 Task: Select a due date automation when advanced on, the moment a card is due add dates not starting tomorrow.
Action: Mouse moved to (1270, 96)
Screenshot: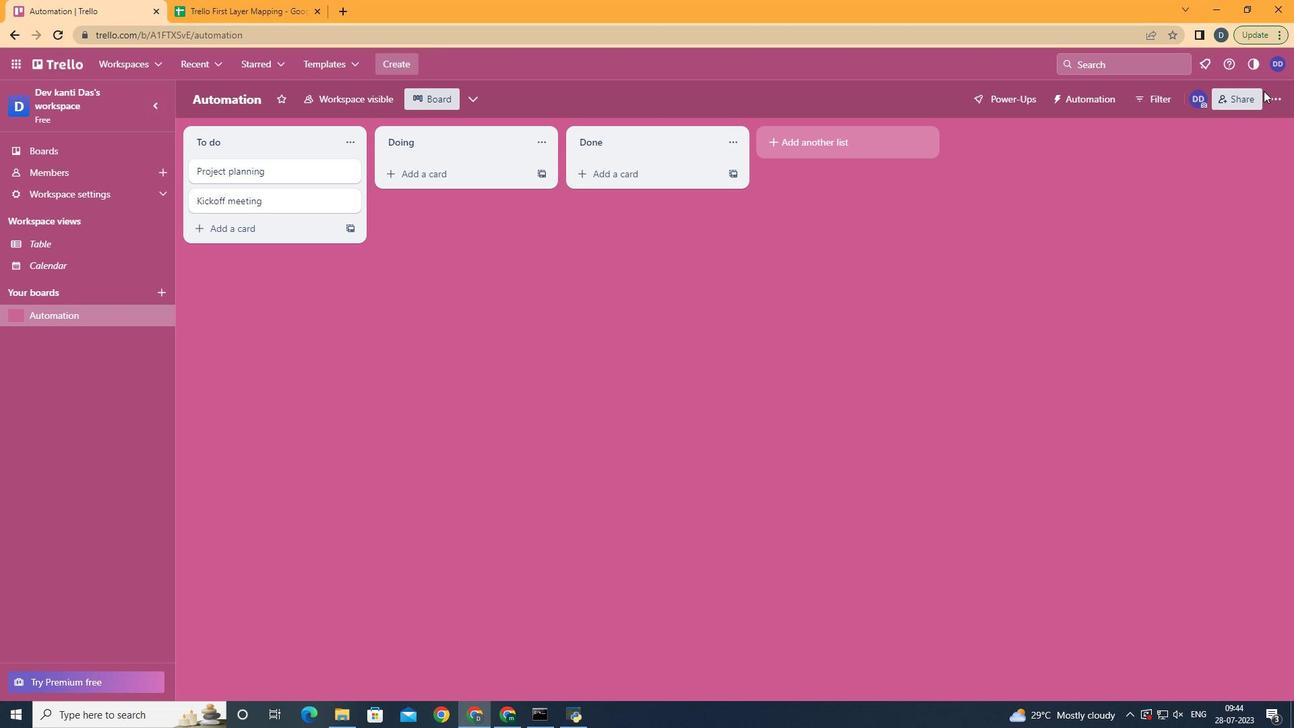 
Action: Mouse pressed left at (1270, 96)
Screenshot: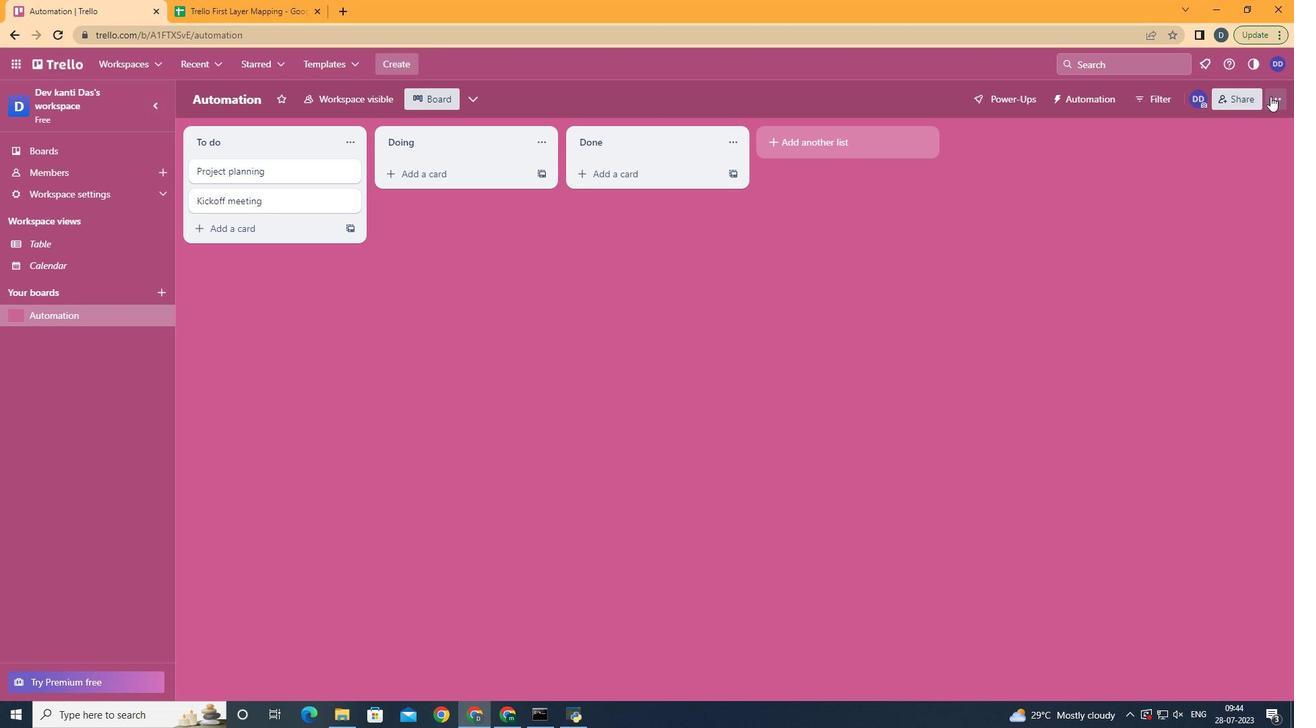 
Action: Mouse moved to (1156, 289)
Screenshot: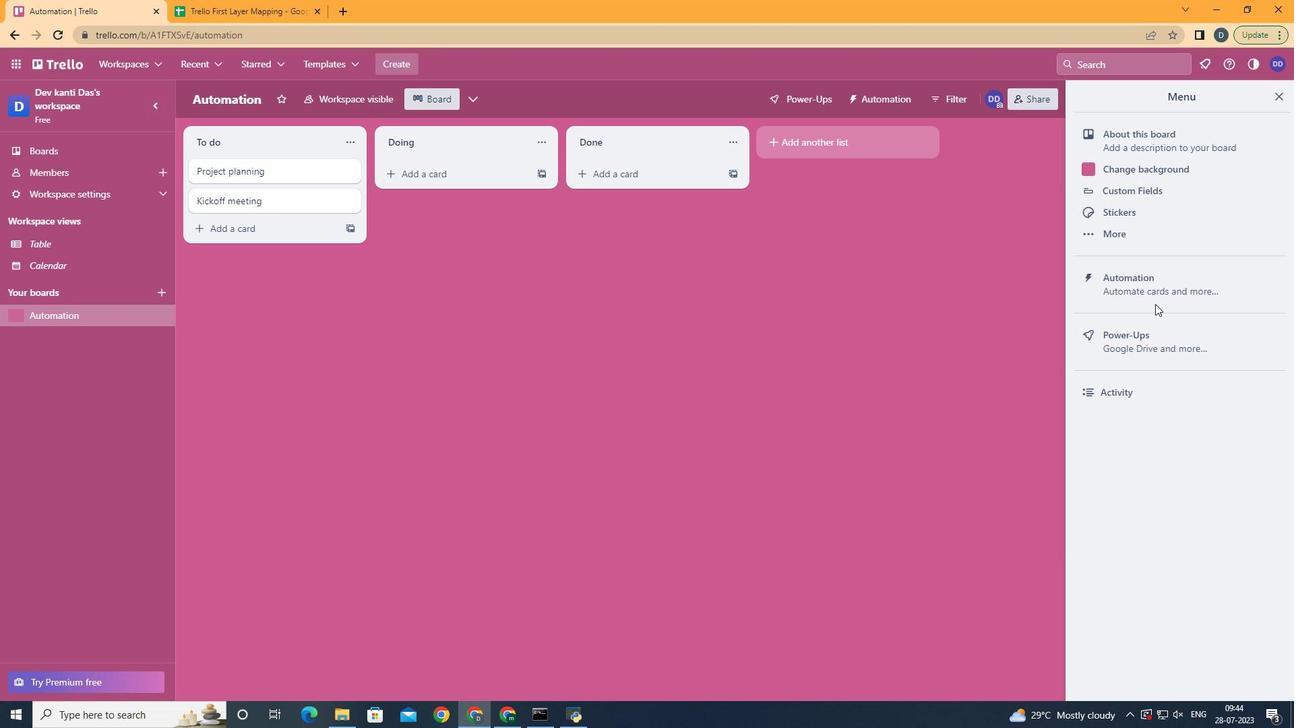
Action: Mouse pressed left at (1156, 289)
Screenshot: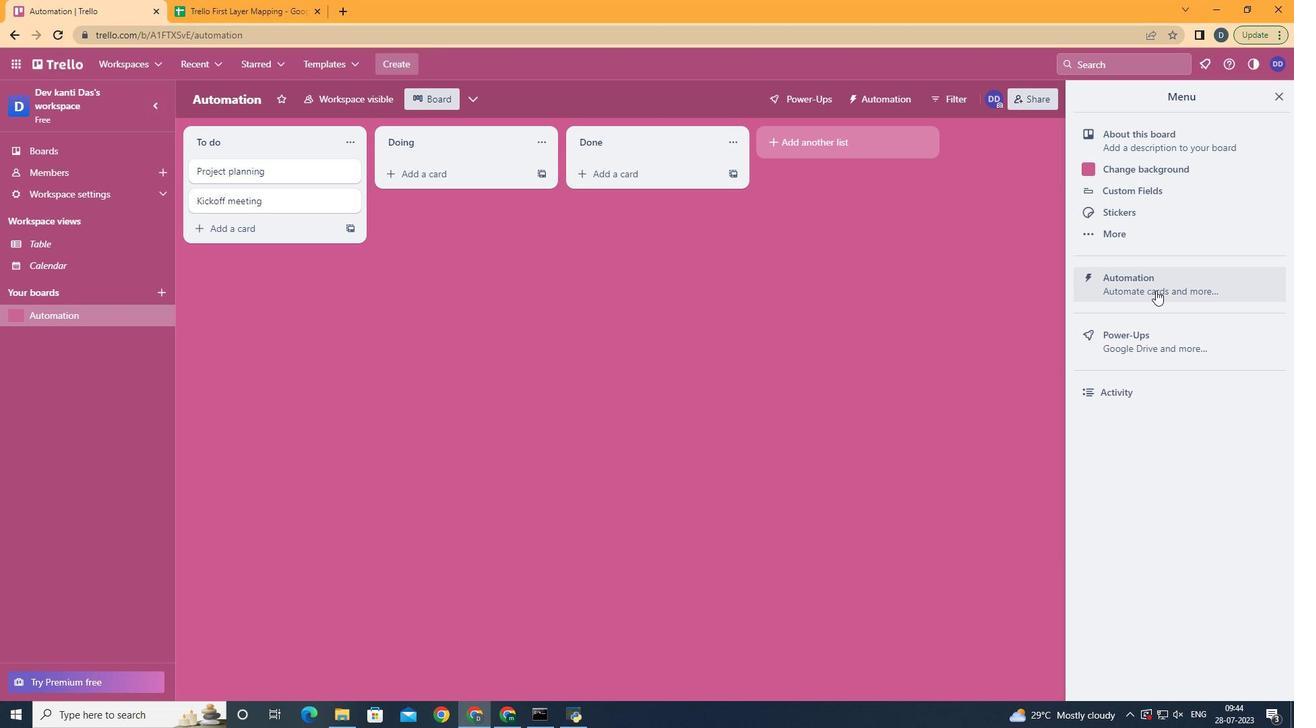 
Action: Mouse moved to (249, 269)
Screenshot: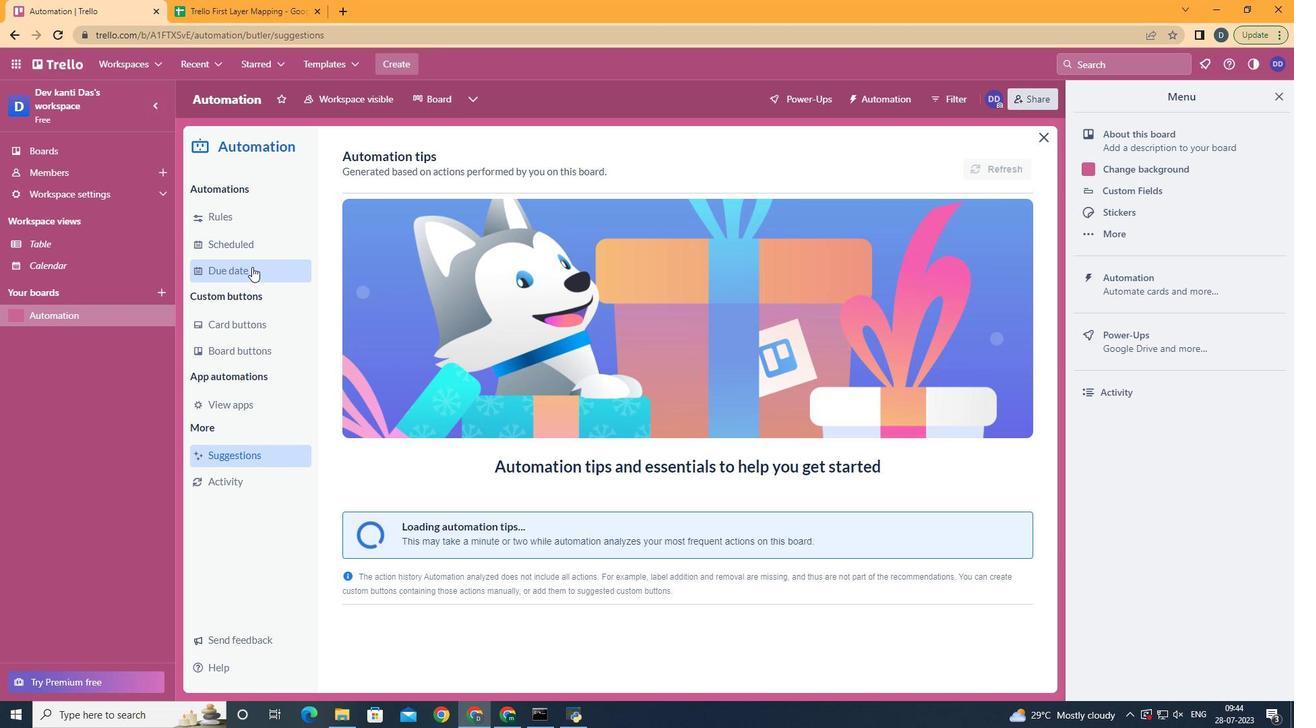 
Action: Mouse pressed left at (249, 269)
Screenshot: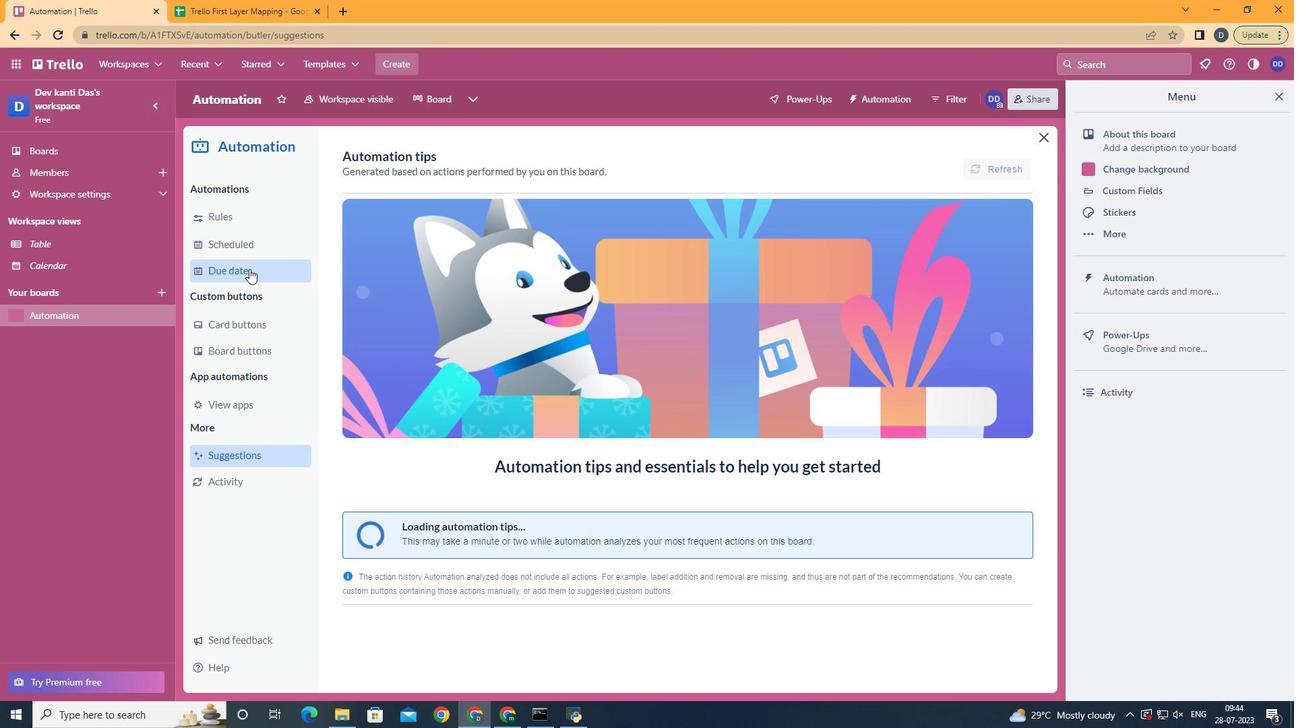 
Action: Mouse moved to (964, 158)
Screenshot: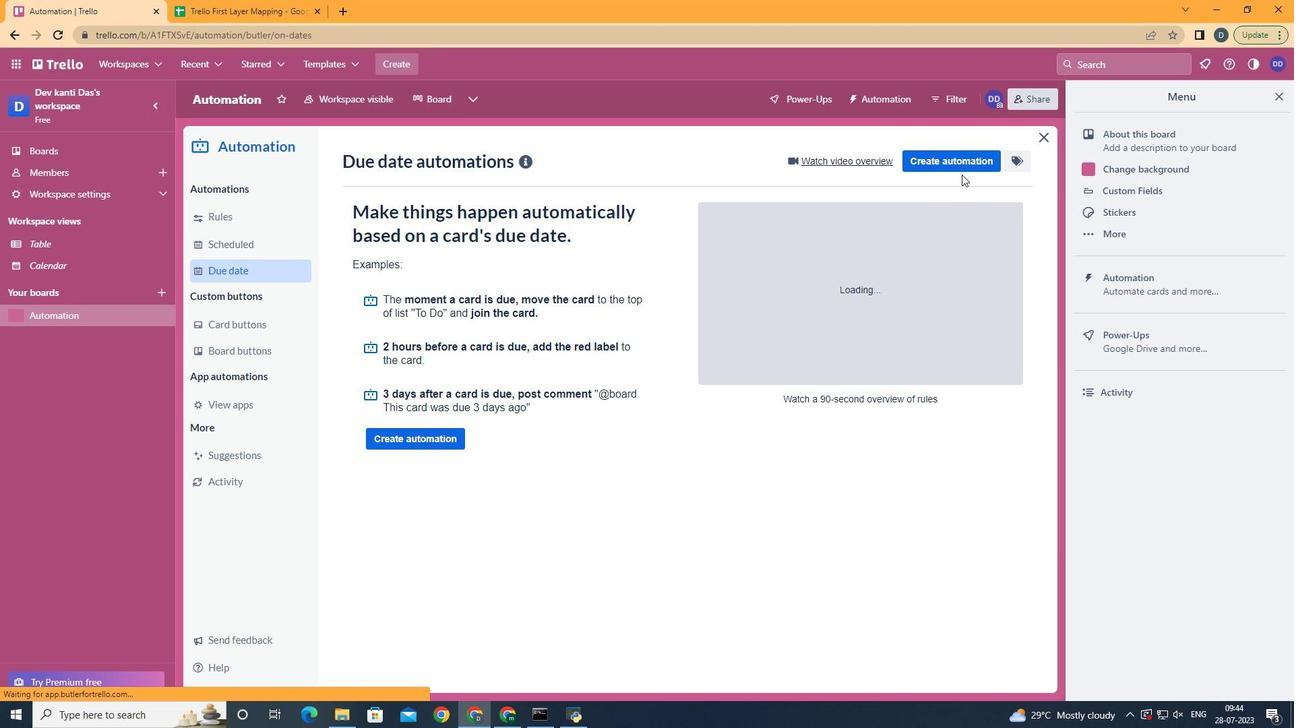 
Action: Mouse pressed left at (964, 158)
Screenshot: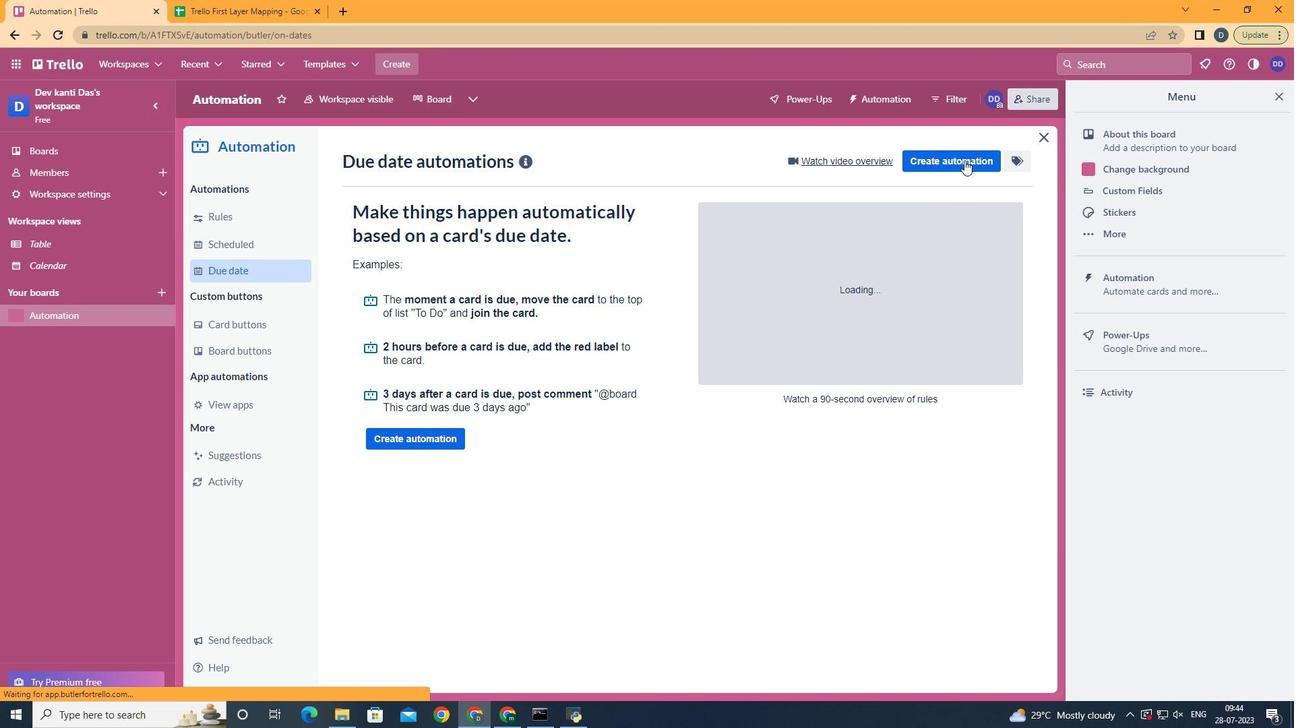 
Action: Mouse moved to (691, 289)
Screenshot: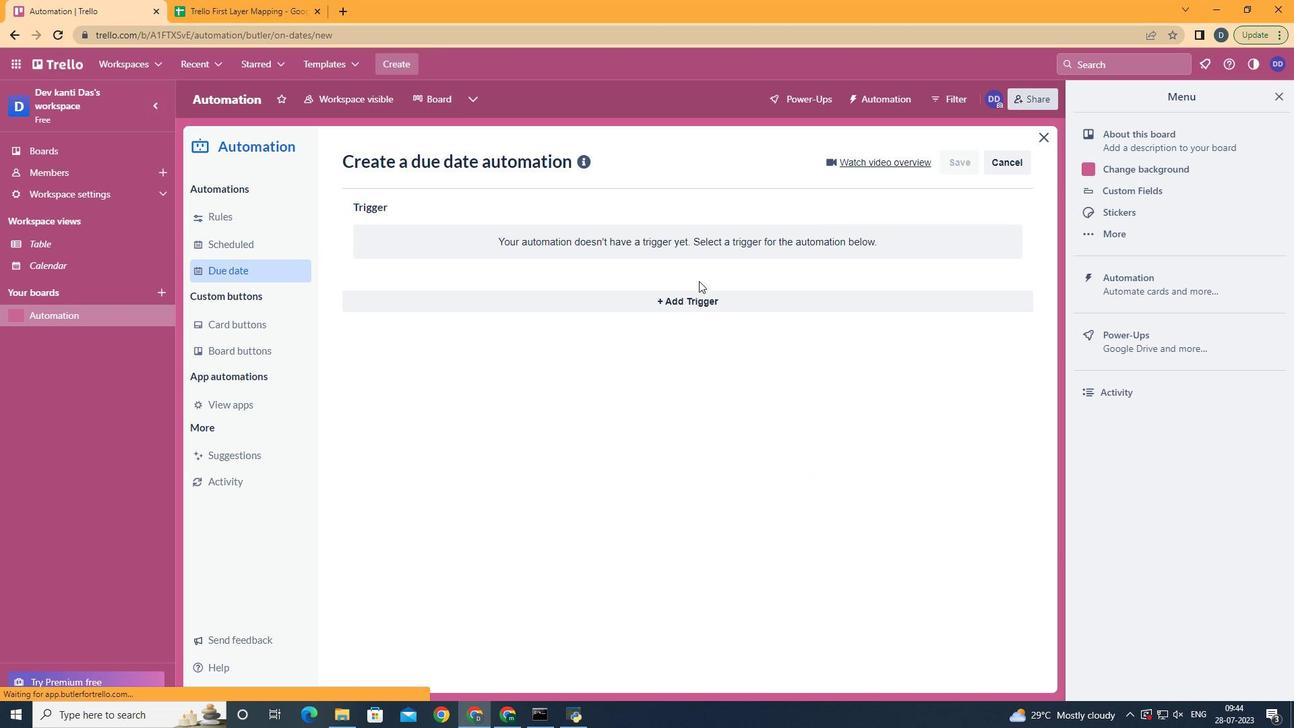 
Action: Mouse pressed left at (691, 289)
Screenshot: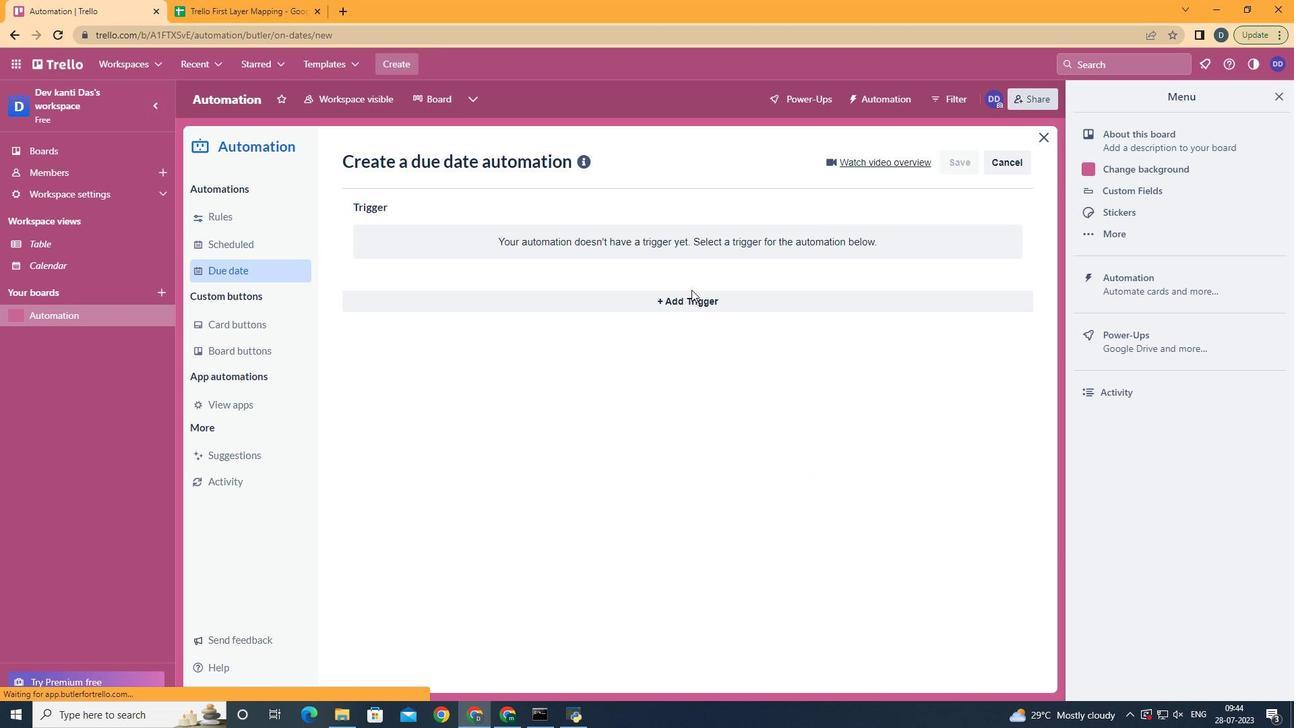 
Action: Mouse moved to (688, 297)
Screenshot: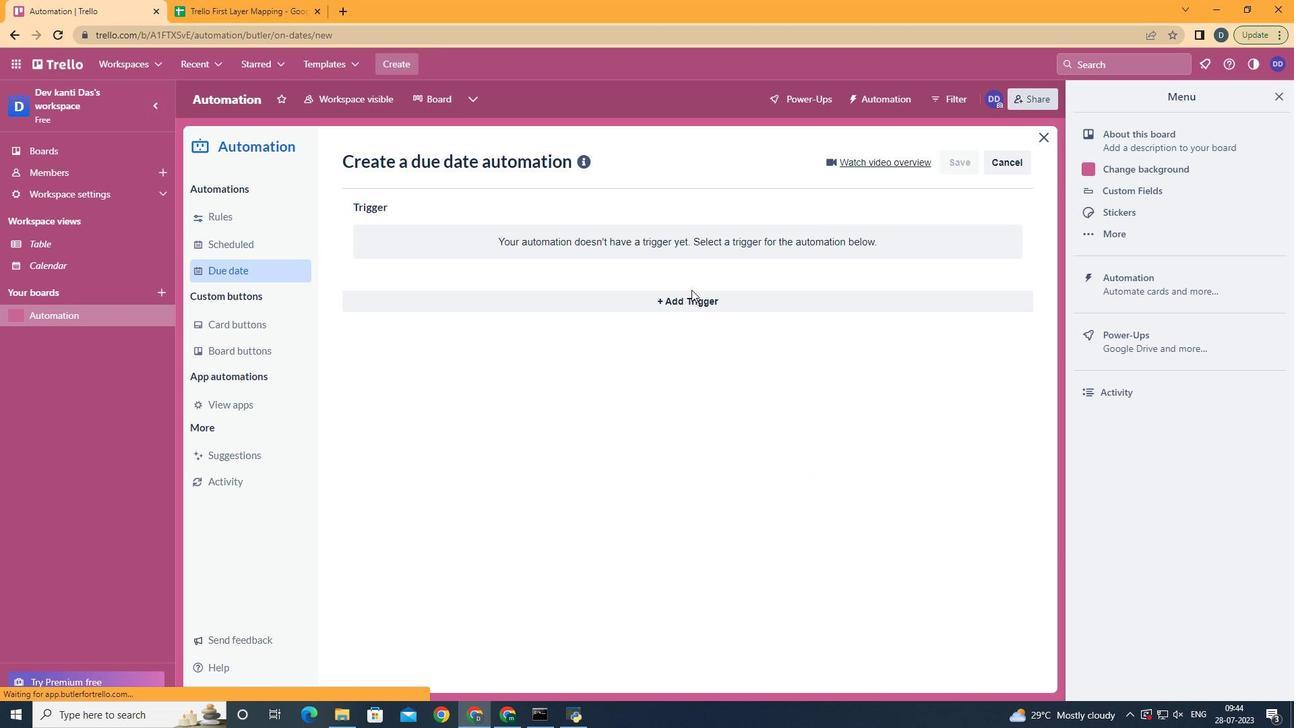 
Action: Mouse pressed left at (688, 297)
Screenshot: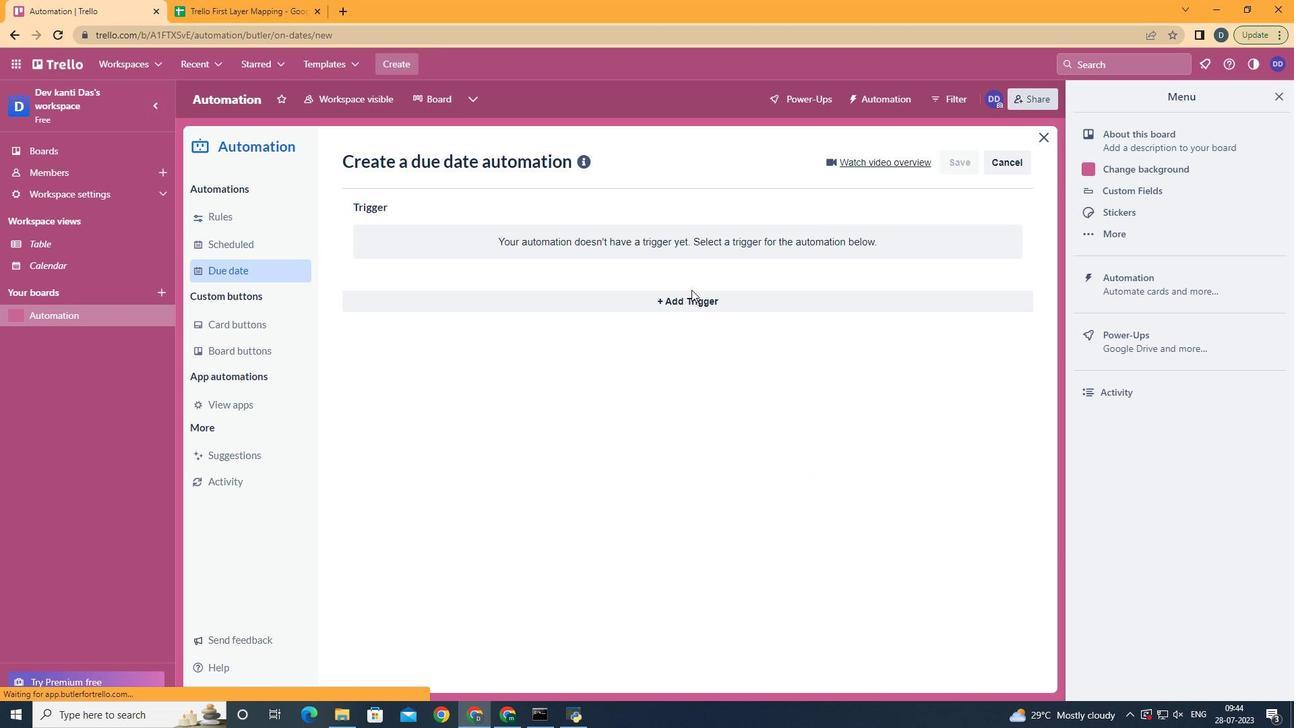
Action: Mouse moved to (457, 463)
Screenshot: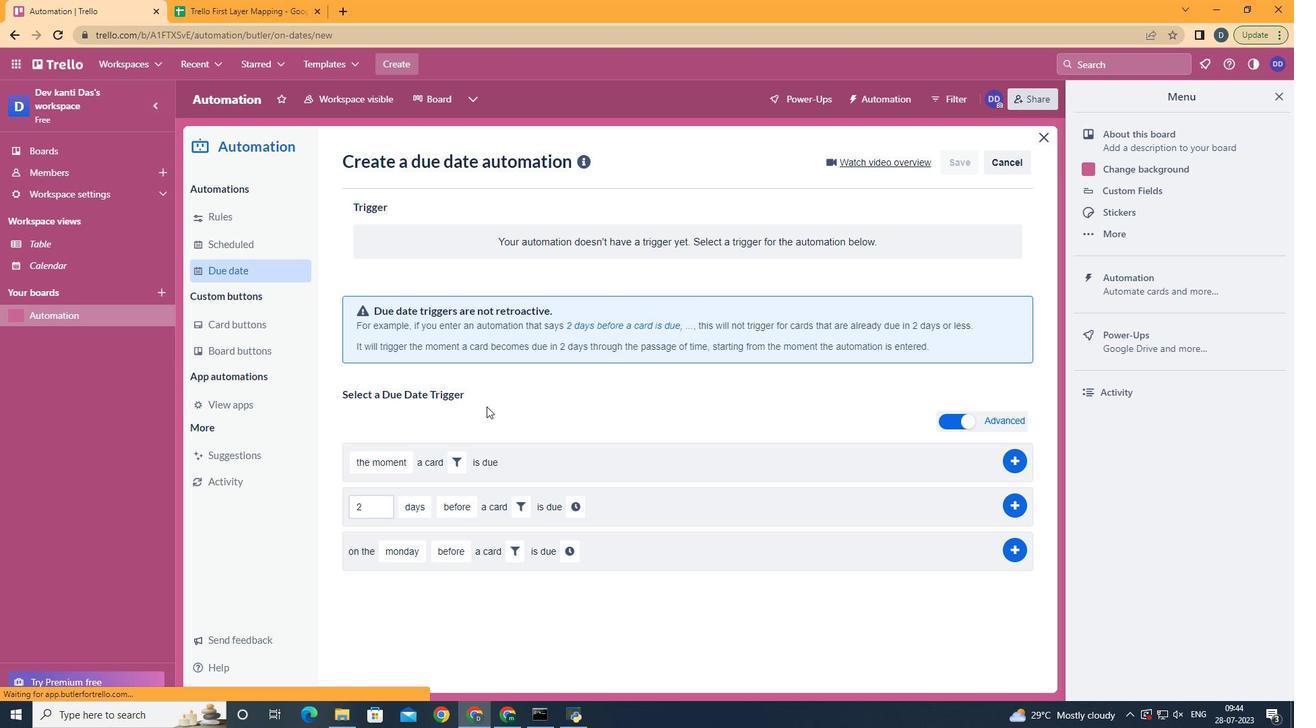 
Action: Mouse pressed left at (457, 463)
Screenshot: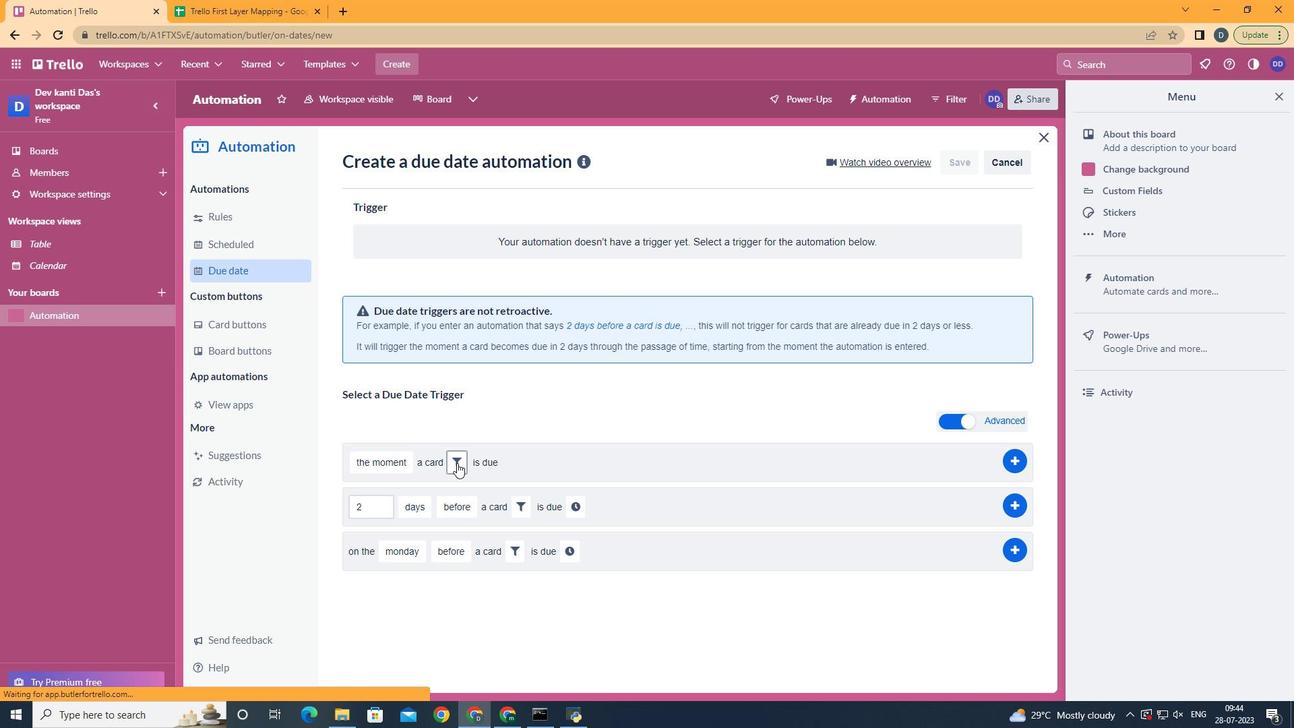 
Action: Mouse moved to (519, 507)
Screenshot: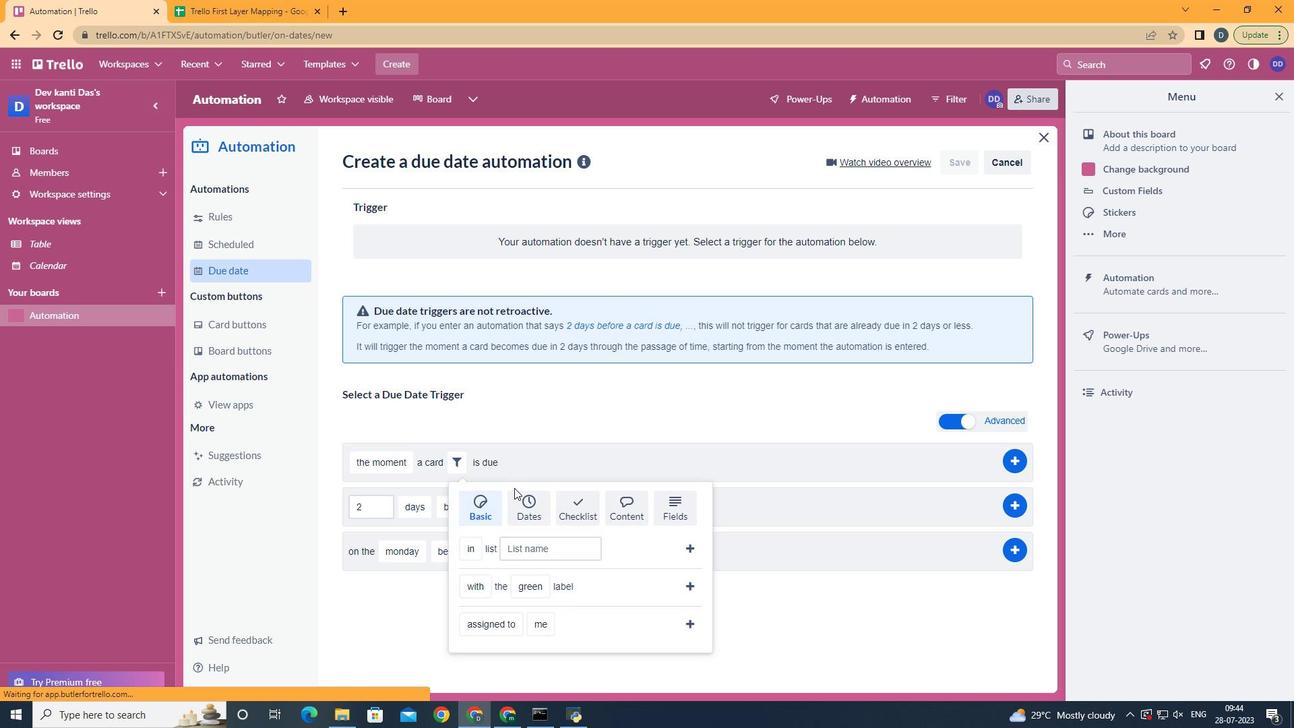 
Action: Mouse pressed left at (519, 507)
Screenshot: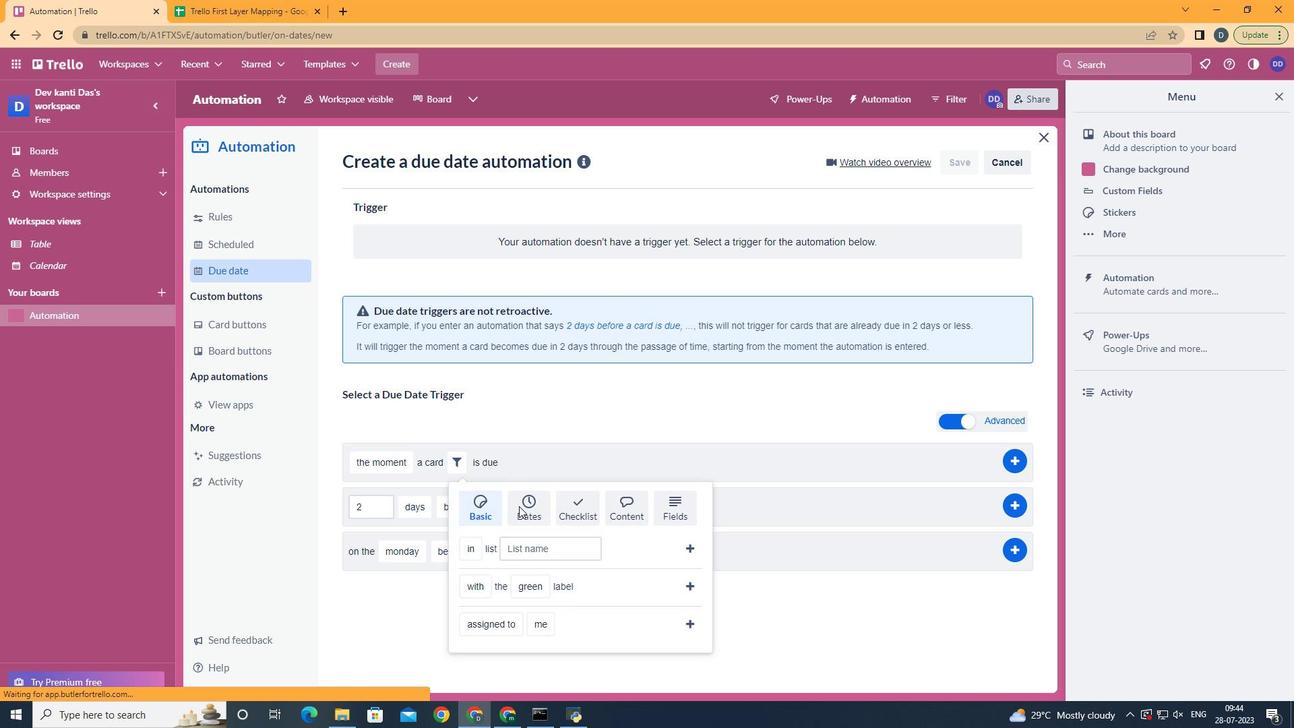 
Action: Mouse moved to (496, 604)
Screenshot: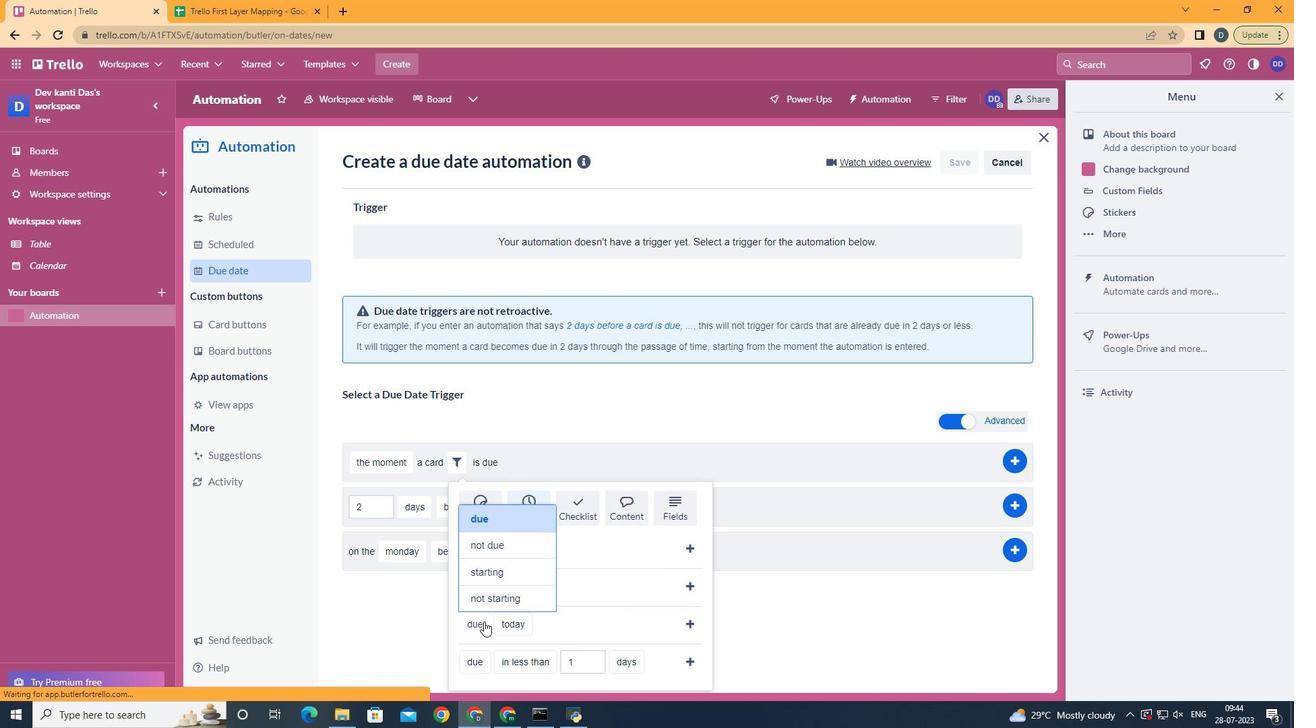 
Action: Mouse pressed left at (496, 604)
Screenshot: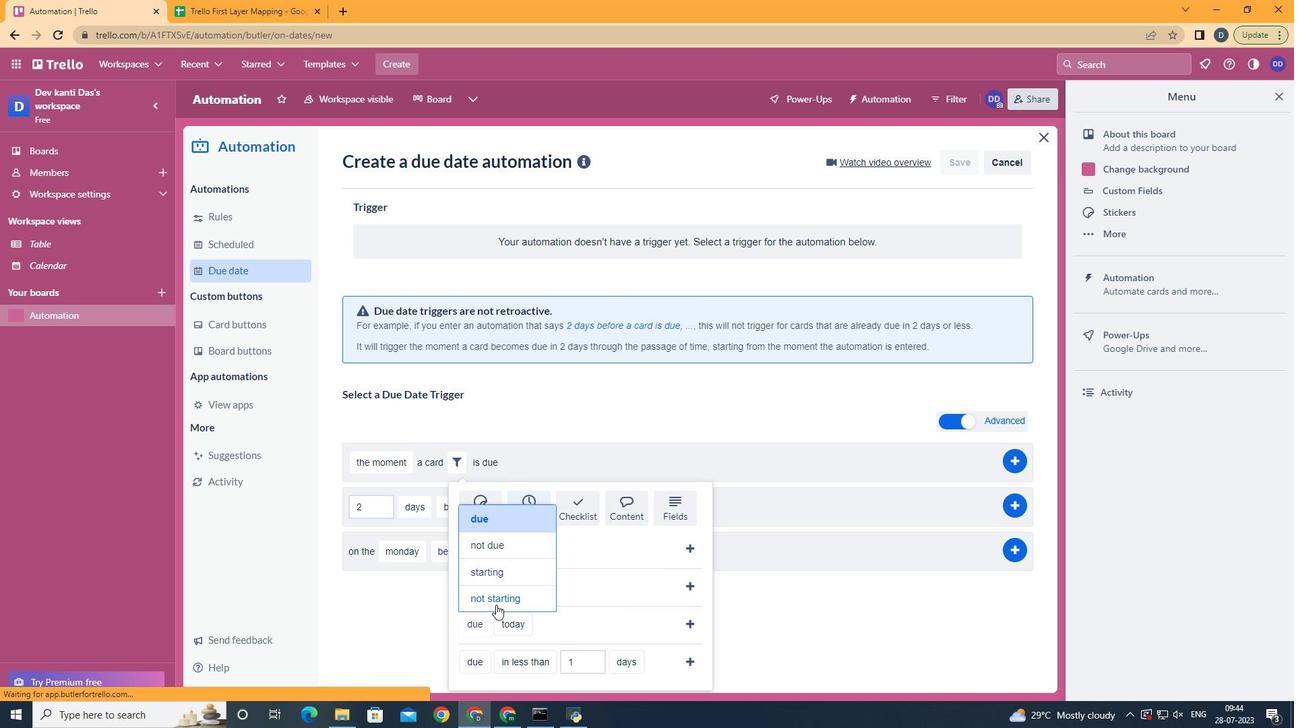
Action: Mouse moved to (567, 484)
Screenshot: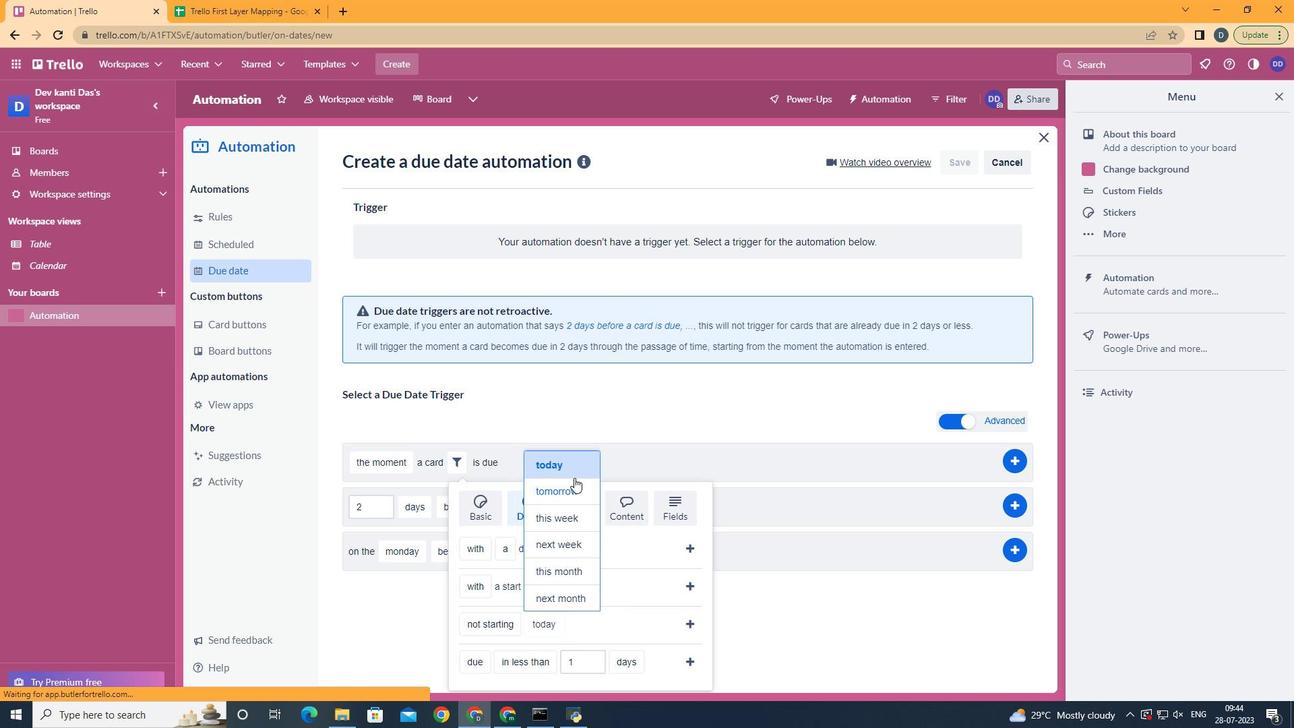 
Action: Mouse pressed left at (567, 484)
Screenshot: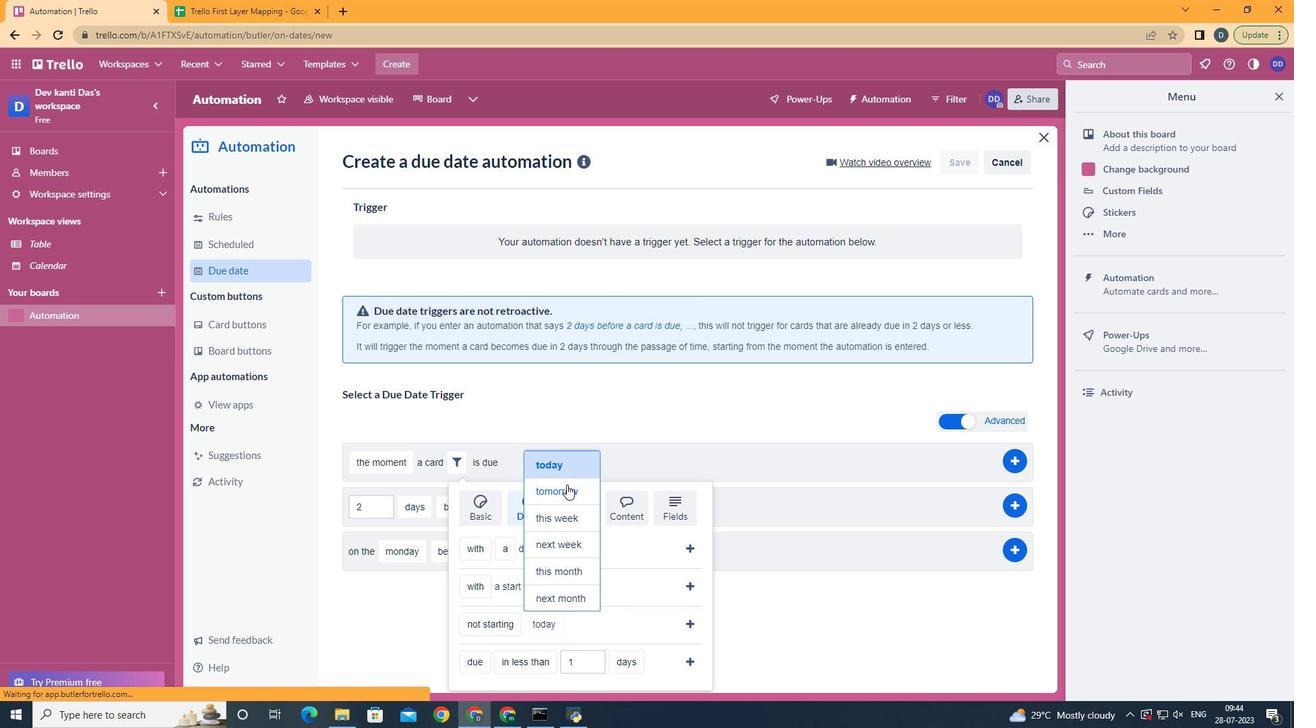 
Action: Mouse moved to (686, 625)
Screenshot: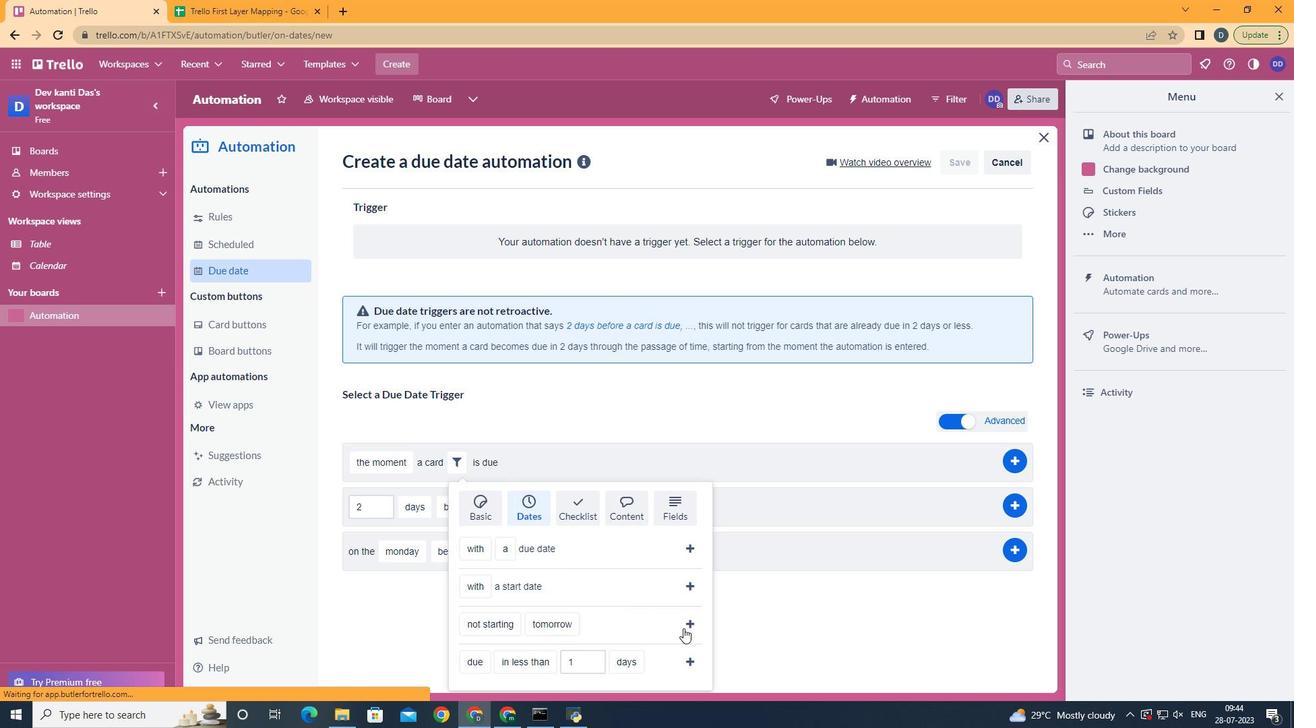 
Action: Mouse pressed left at (686, 625)
Screenshot: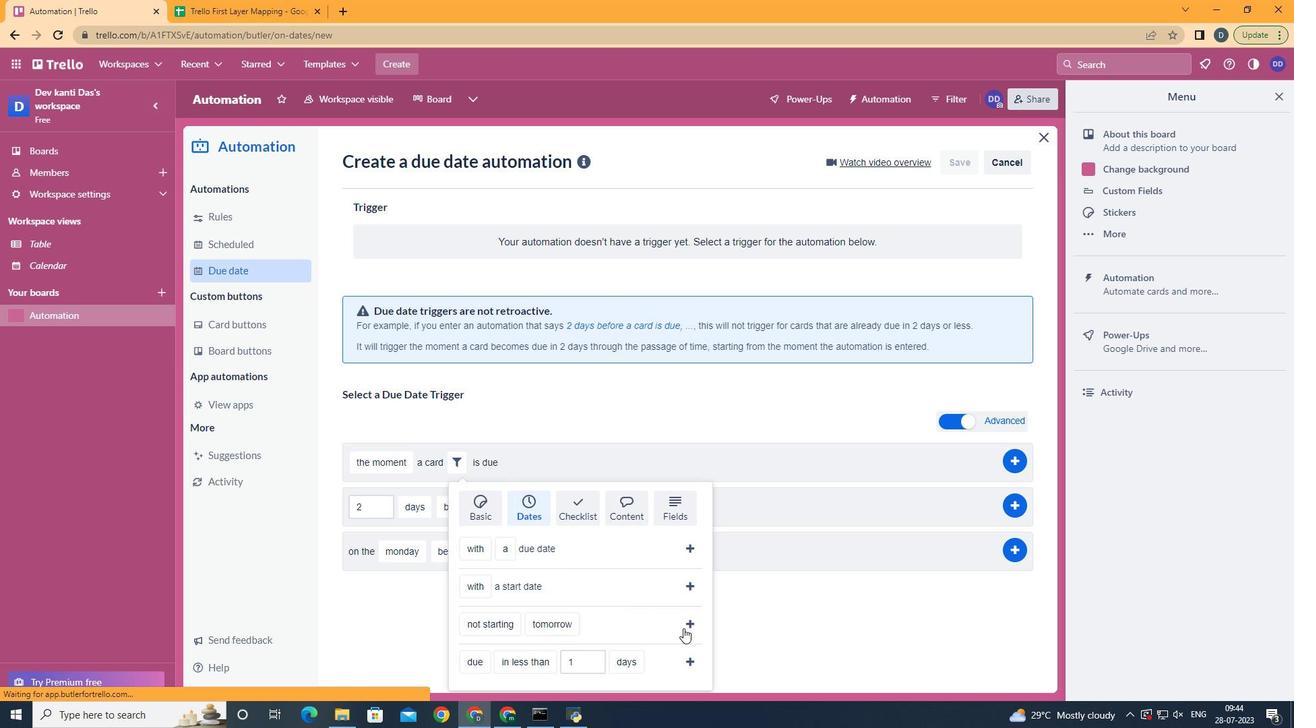 
